 Task: Create New Customer with Customer Name: Office Depot OfficeMax_x000D_
, Billing Address Line1: 3451 Chapel Oaks Dr, Billing Address Line2:  Coppell, Billing Address Line3:  Texas 75019, Cell Number: 910-243-5488
Action: Mouse moved to (196, 30)
Screenshot: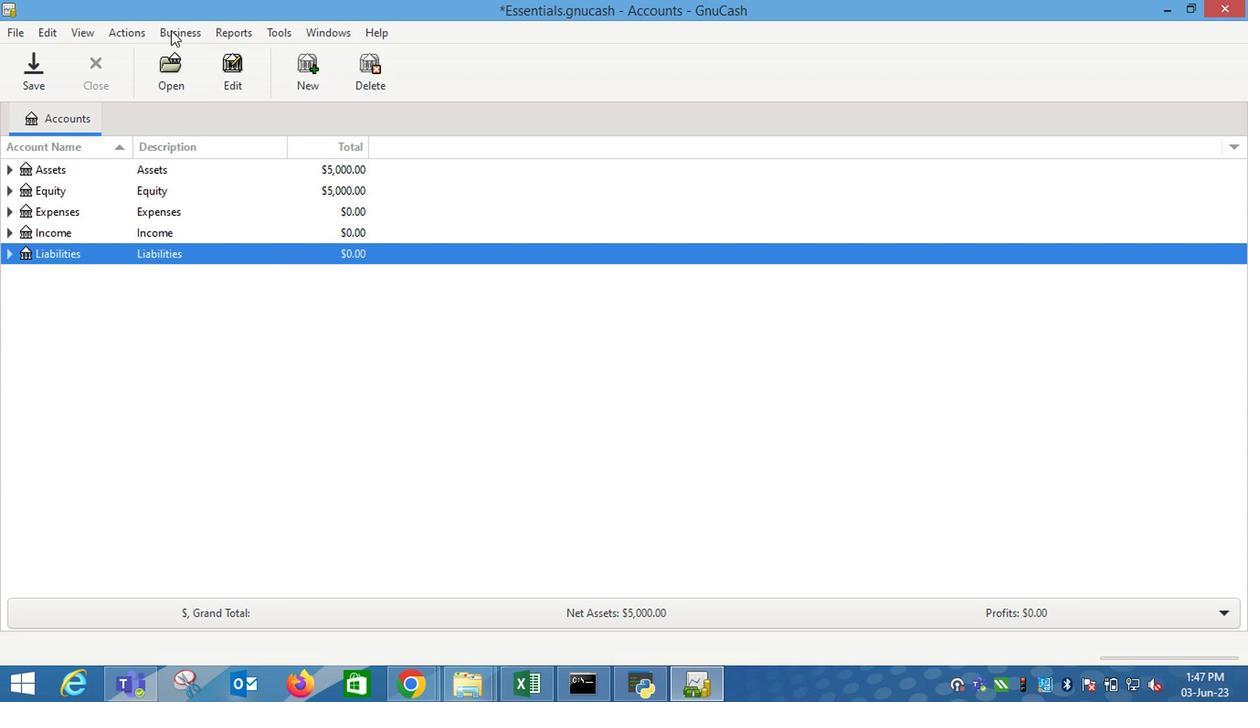 
Action: Mouse pressed left at (196, 30)
Screenshot: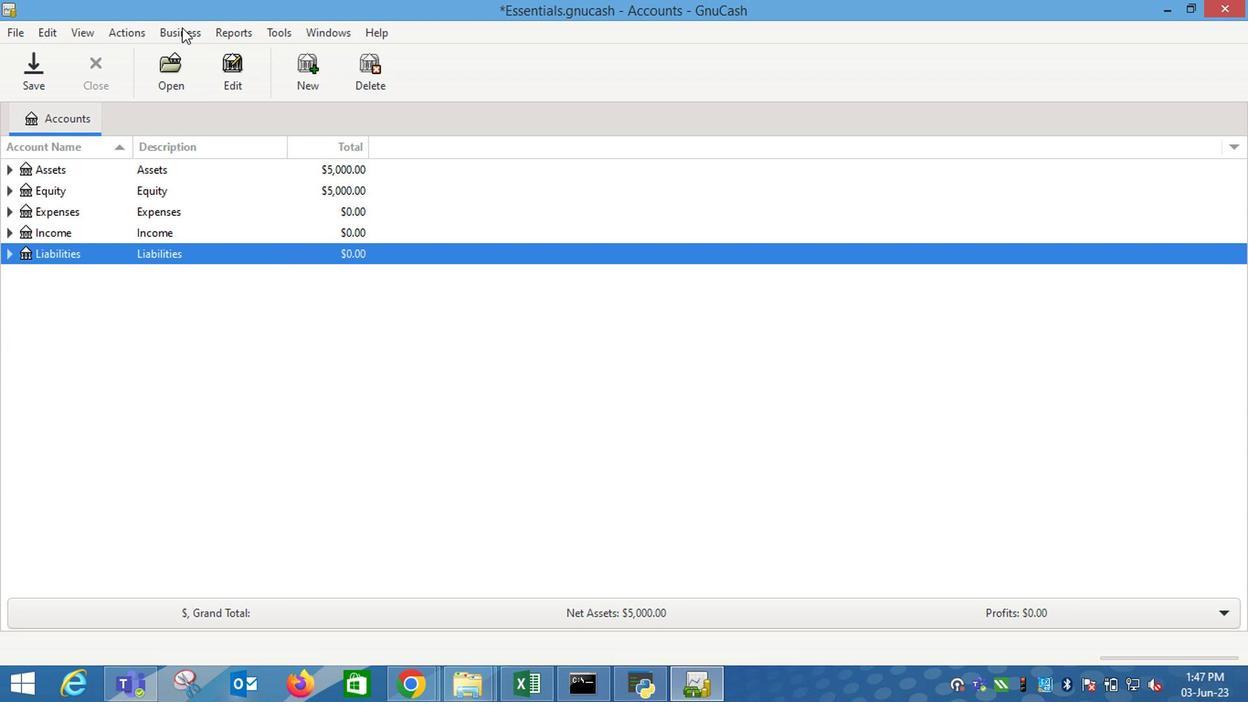 
Action: Mouse moved to (421, 87)
Screenshot: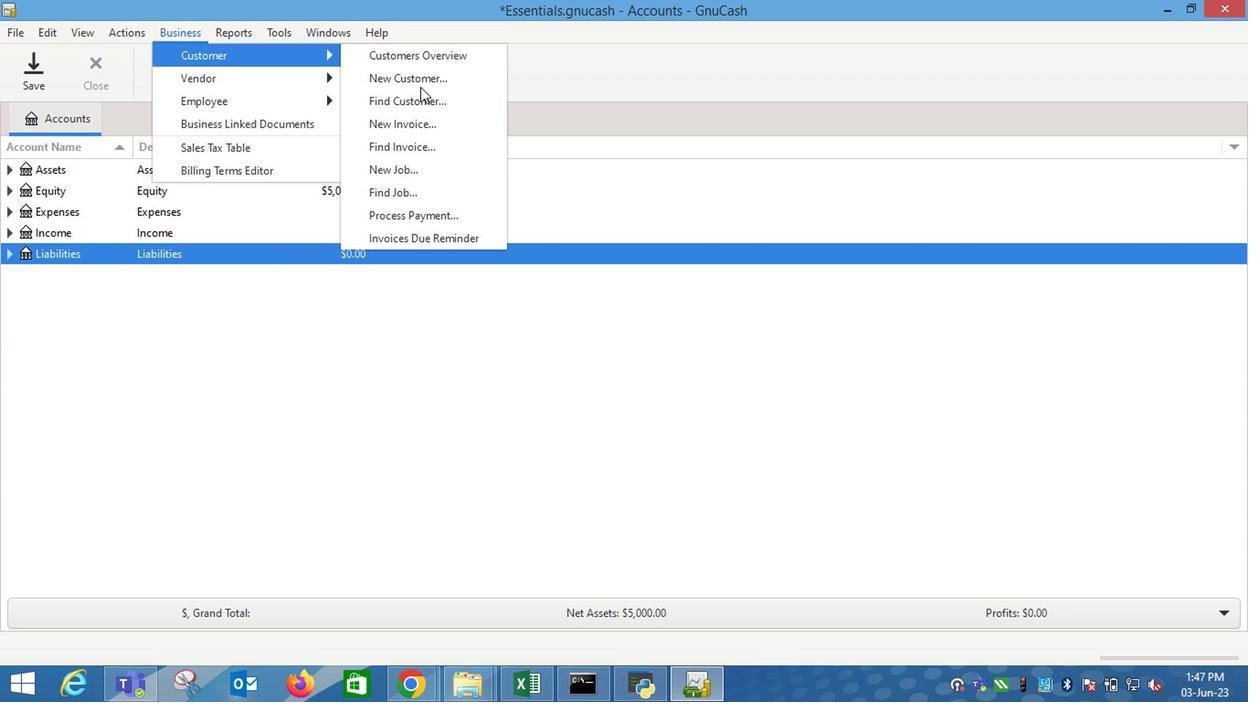 
Action: Mouse pressed left at (421, 87)
Screenshot: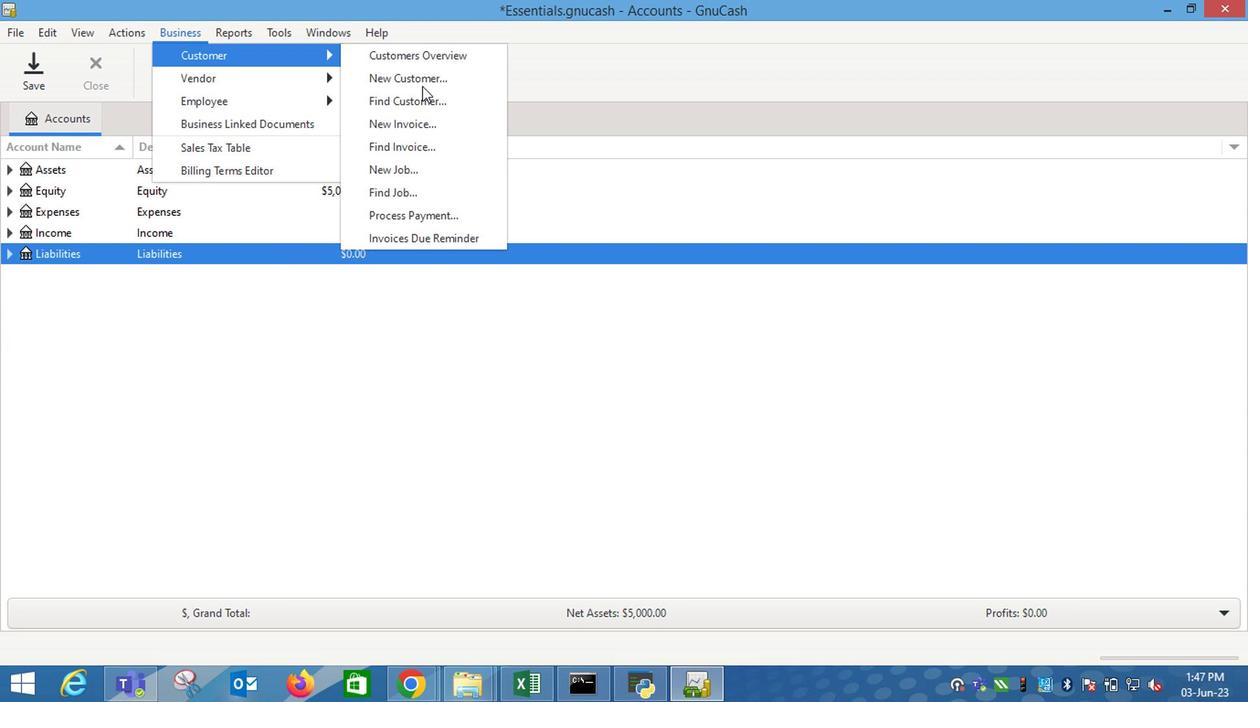 
Action: Mouse moved to (955, 246)
Screenshot: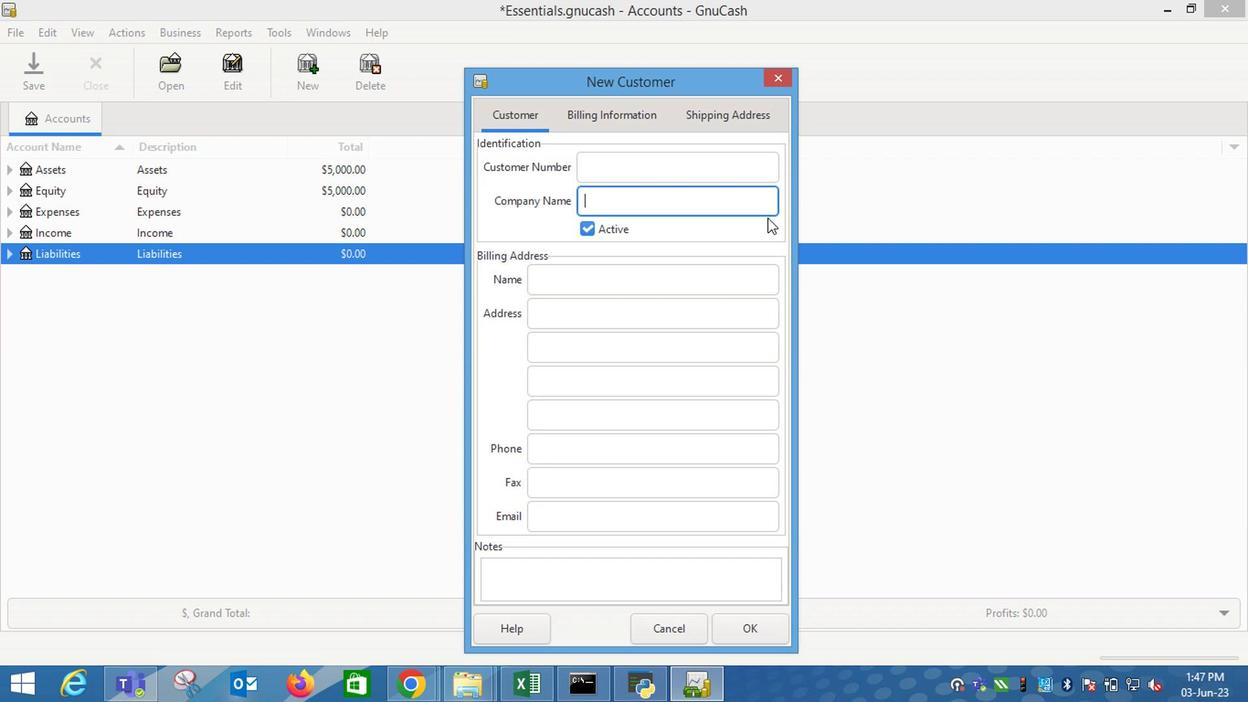 
Action: Key pressed <Key.shift_r>Office<Key.space><Key.shift_r>Depot<Key.space><Key.shift_r>P<Key.backspace><Key.shift_r>Office<Key.shift_r><Key.shift_r><Key.shift_r>Max<Key.tab><Key.tab><Key.tab>3451<Key.space><Key.shift_r>Chapel<Key.space><Key.shift_r>Oaks<Key.space><Key.shift_r>Dr<Key.tab><Key.tab><Key.shift><Key.tab><Key.shift_r>Coppell<Key.tab><Key.shift_r>Texas<Key.space>75019<Key.tab><Key.tab>910-243-5488<Key.tab>
Screenshot: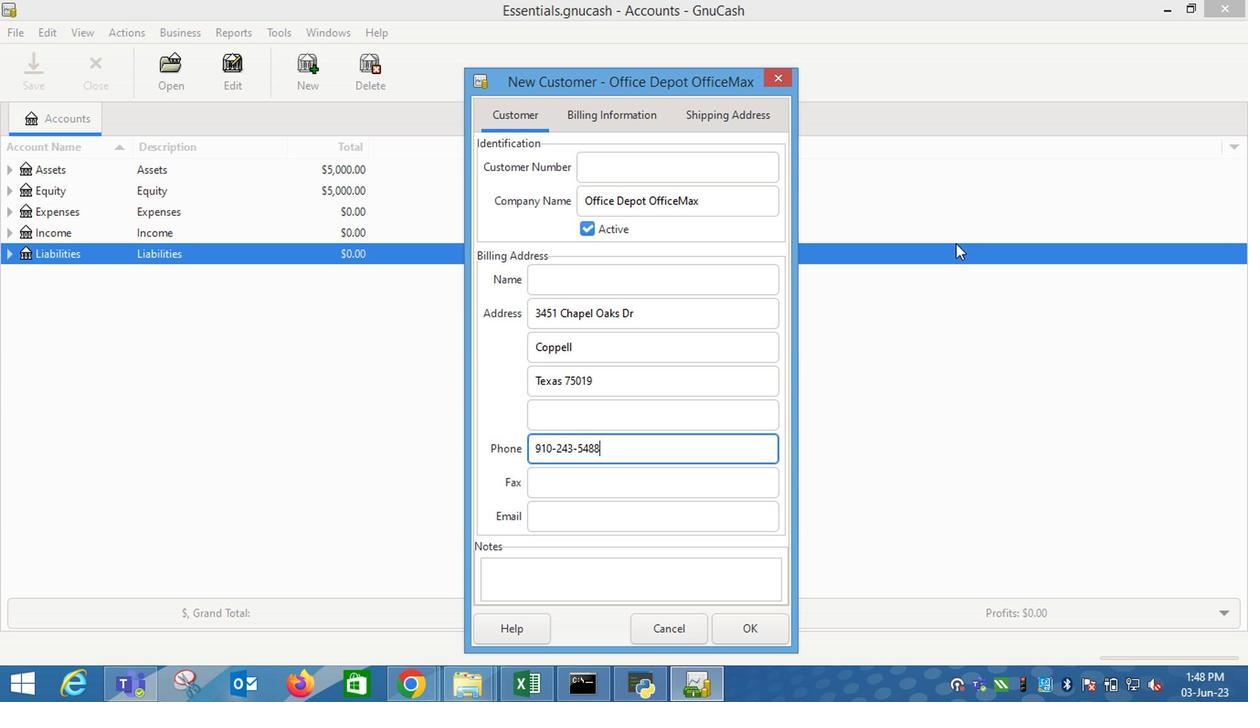 
Action: Mouse moved to (617, 125)
Screenshot: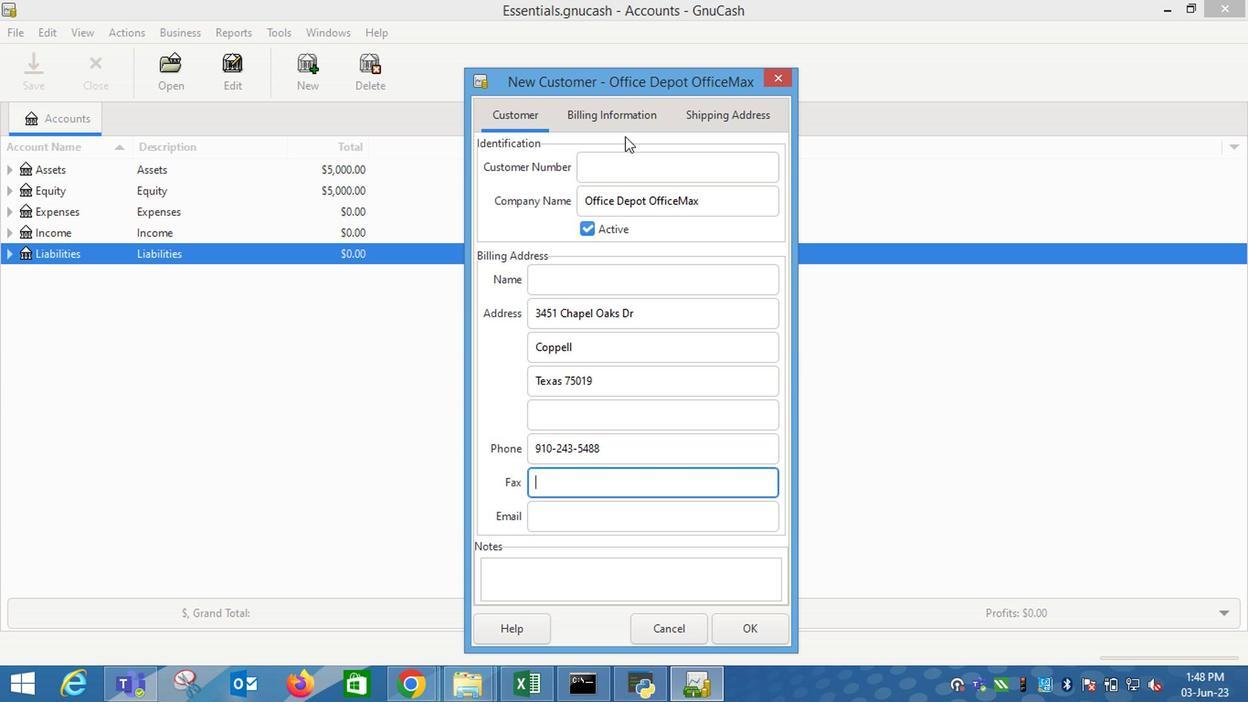
Action: Mouse pressed left at (617, 125)
Screenshot: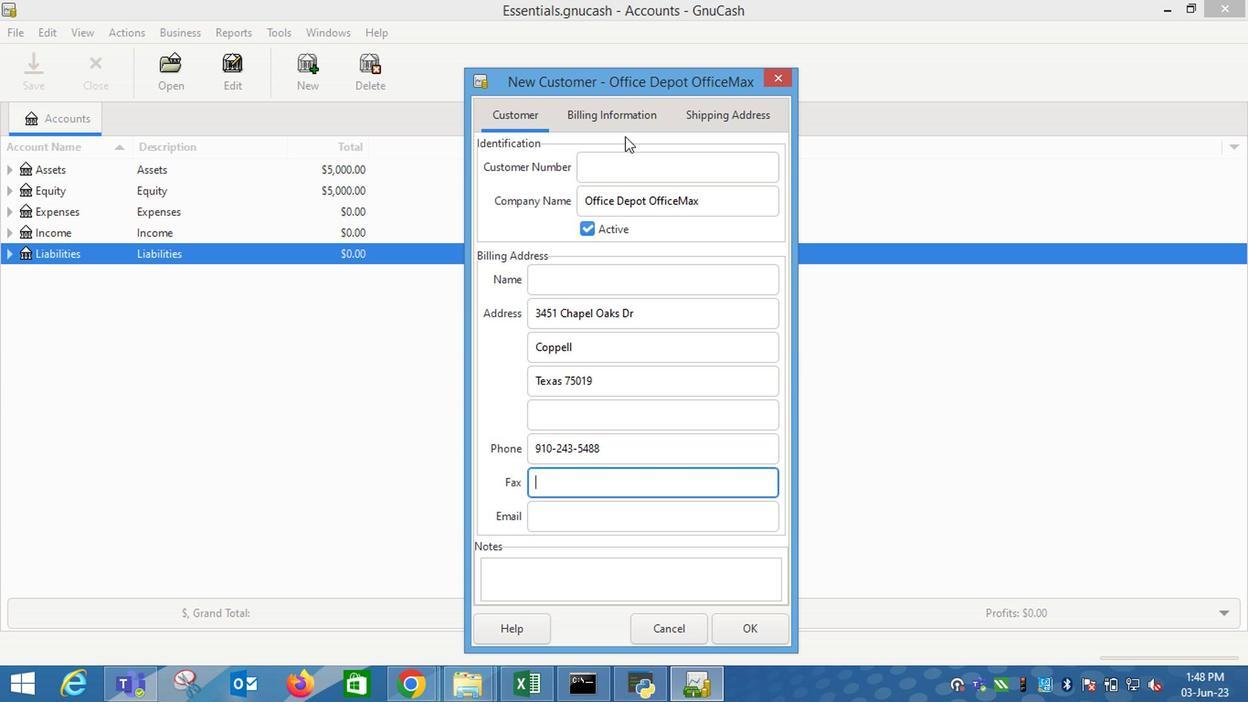 
Action: Mouse moved to (733, 643)
Screenshot: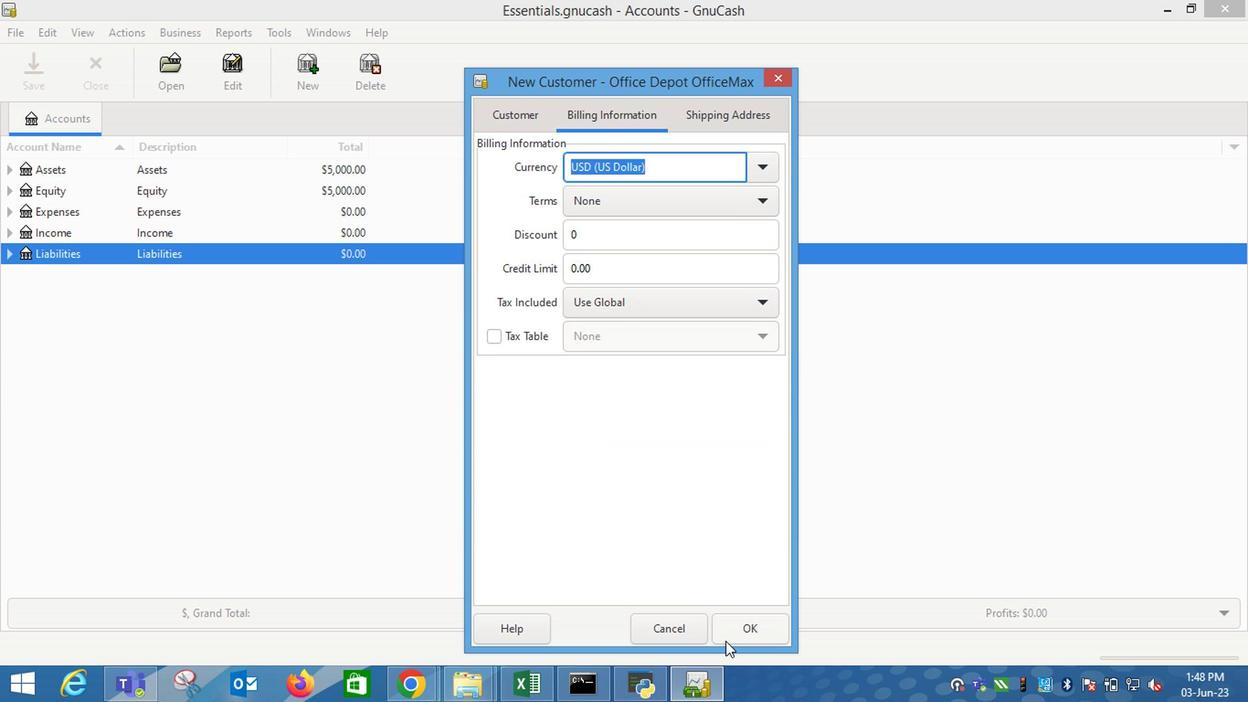 
Action: Mouse pressed left at (733, 643)
Screenshot: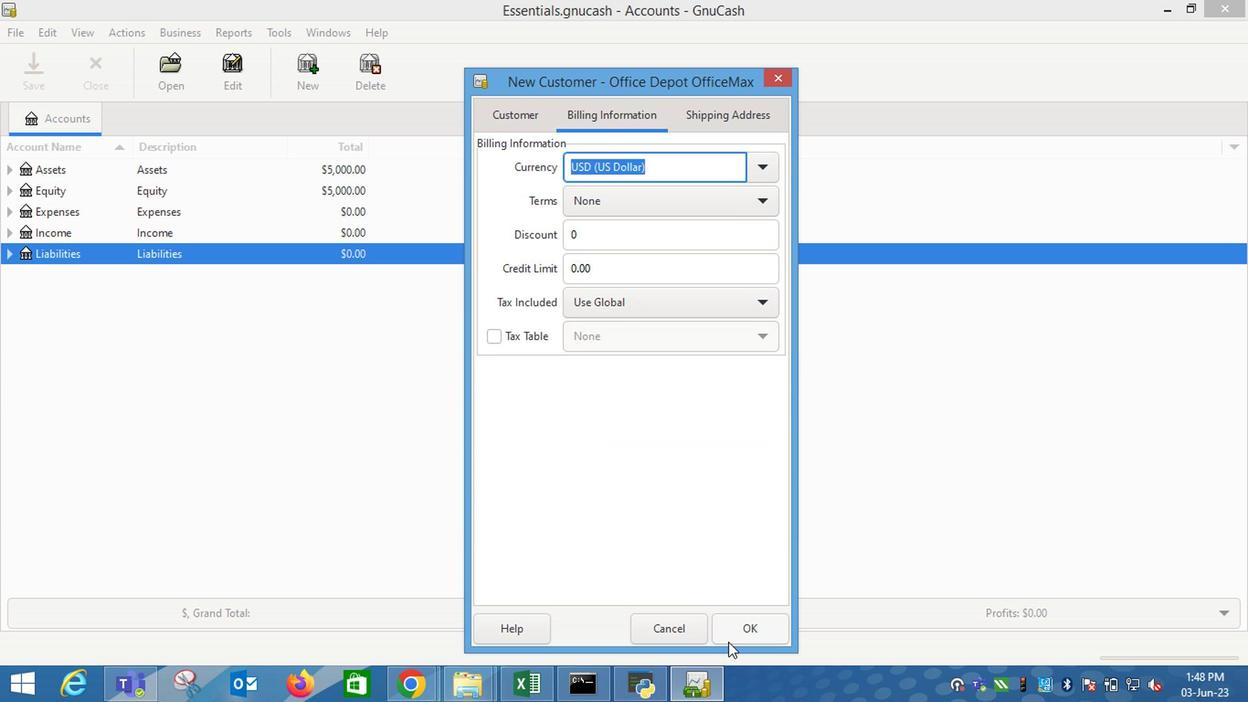 
Action: Mouse moved to (377, 497)
Screenshot: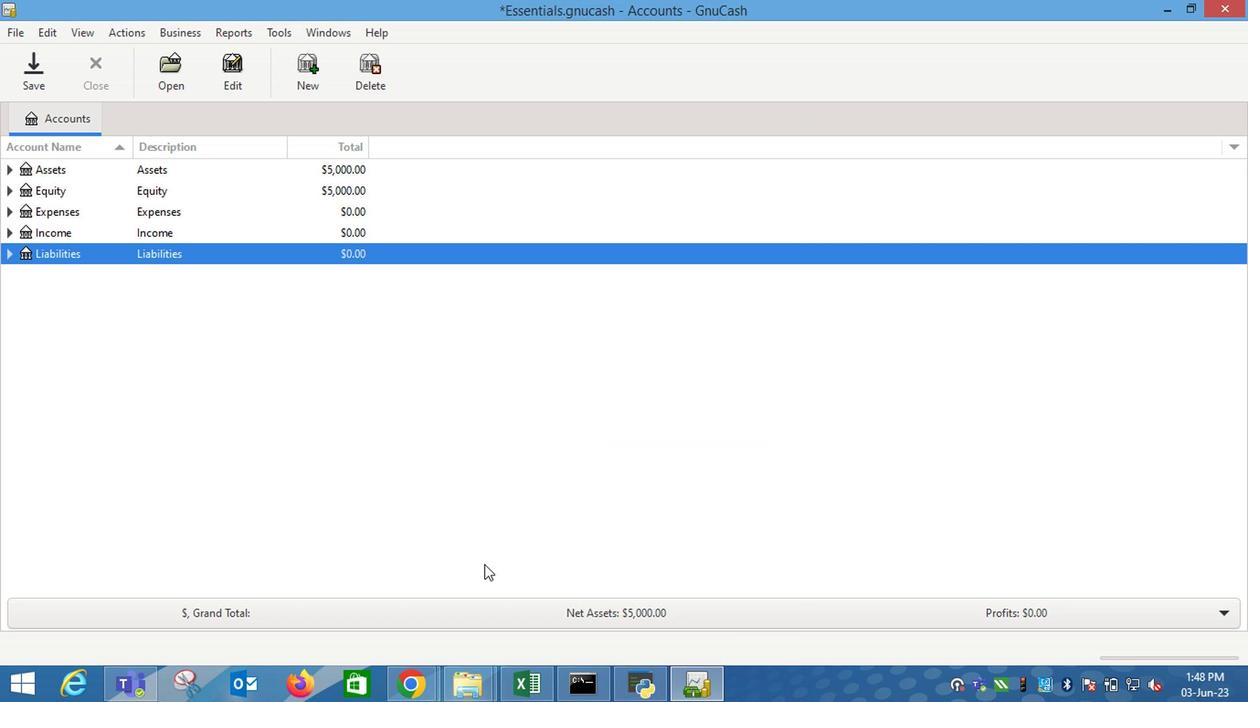 
